 Task: Add So Delicious Raspberry Coconut Milk Yogurt to the cart.
Action: Mouse moved to (16, 113)
Screenshot: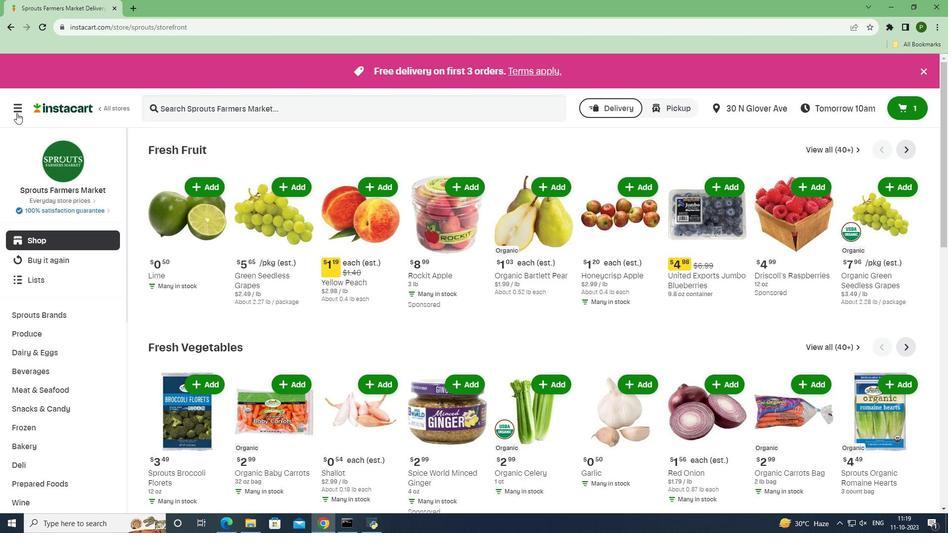 
Action: Mouse pressed left at (16, 113)
Screenshot: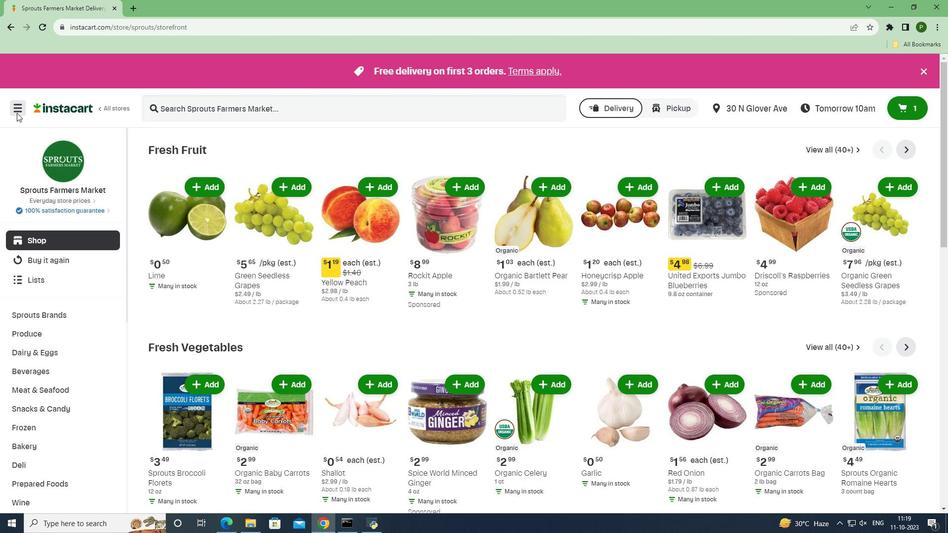 
Action: Mouse moved to (46, 253)
Screenshot: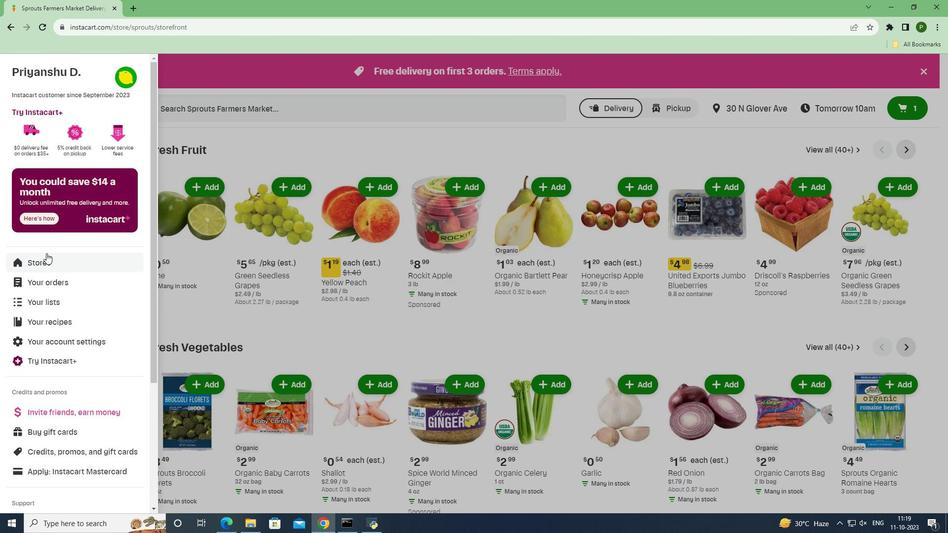 
Action: Mouse pressed left at (46, 253)
Screenshot: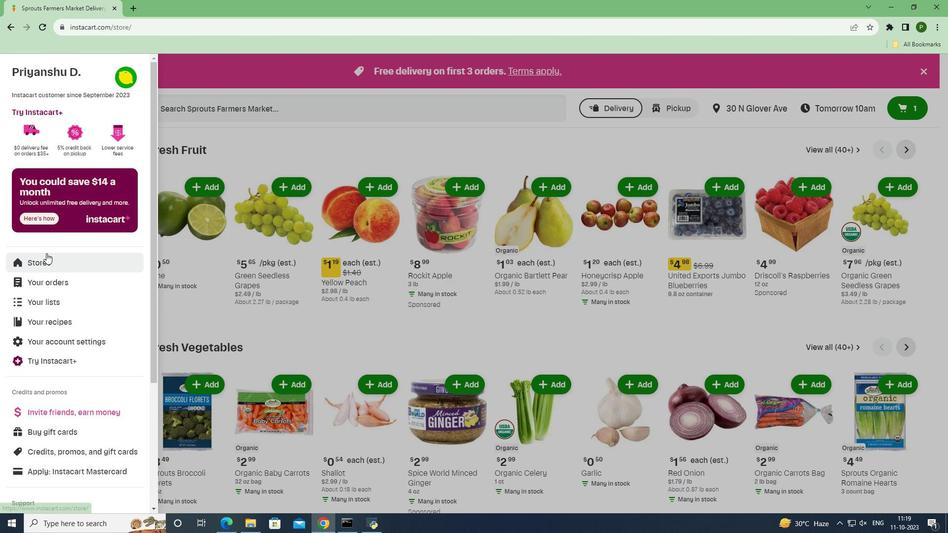 
Action: Mouse moved to (227, 113)
Screenshot: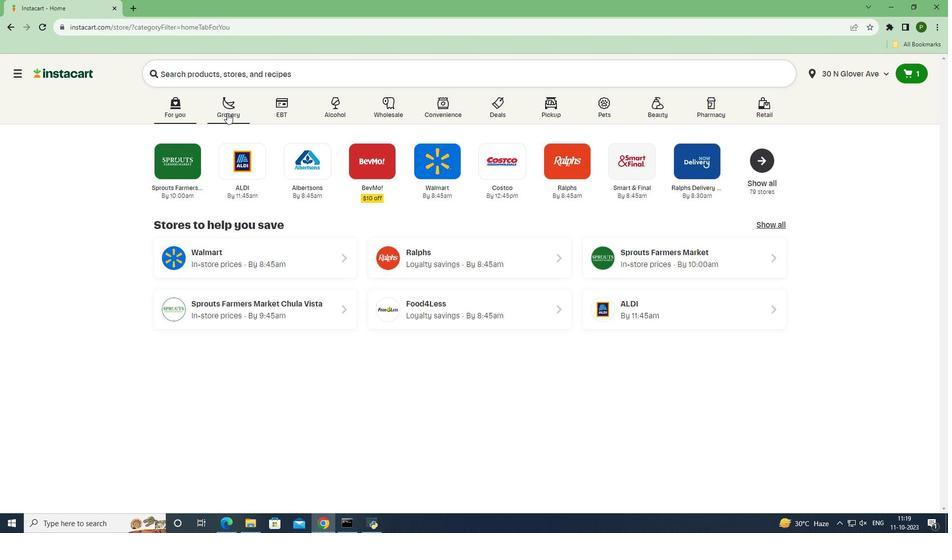 
Action: Mouse pressed left at (227, 113)
Screenshot: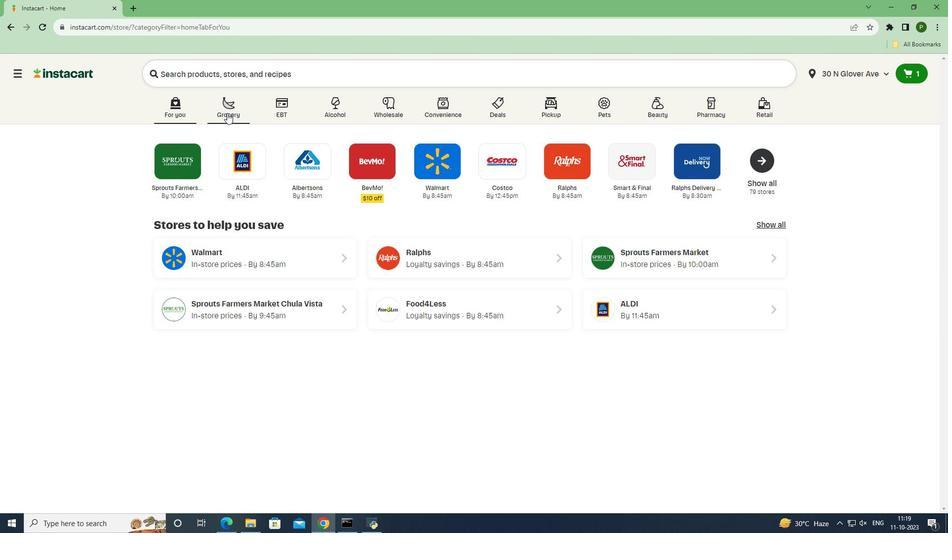 
Action: Mouse moved to (231, 169)
Screenshot: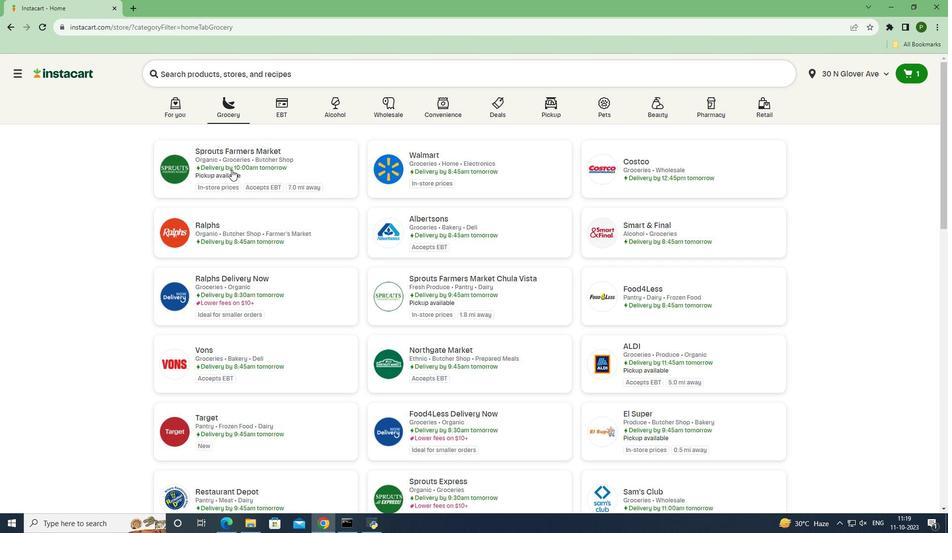 
Action: Mouse pressed left at (231, 169)
Screenshot: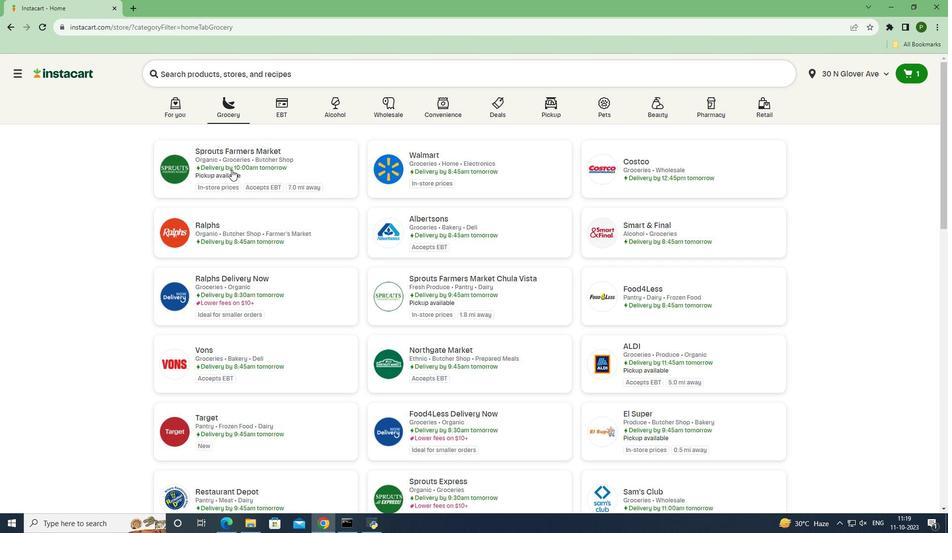 
Action: Mouse moved to (58, 356)
Screenshot: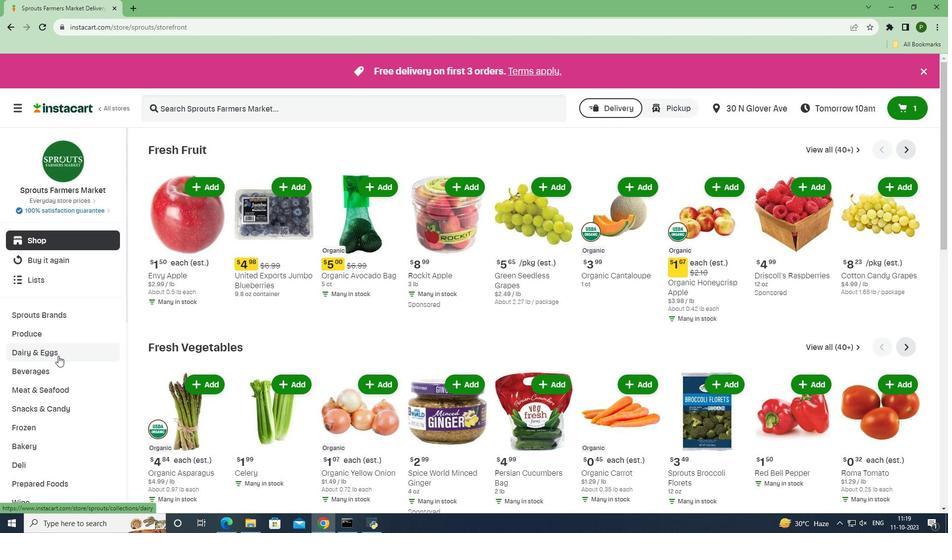 
Action: Mouse pressed left at (58, 356)
Screenshot: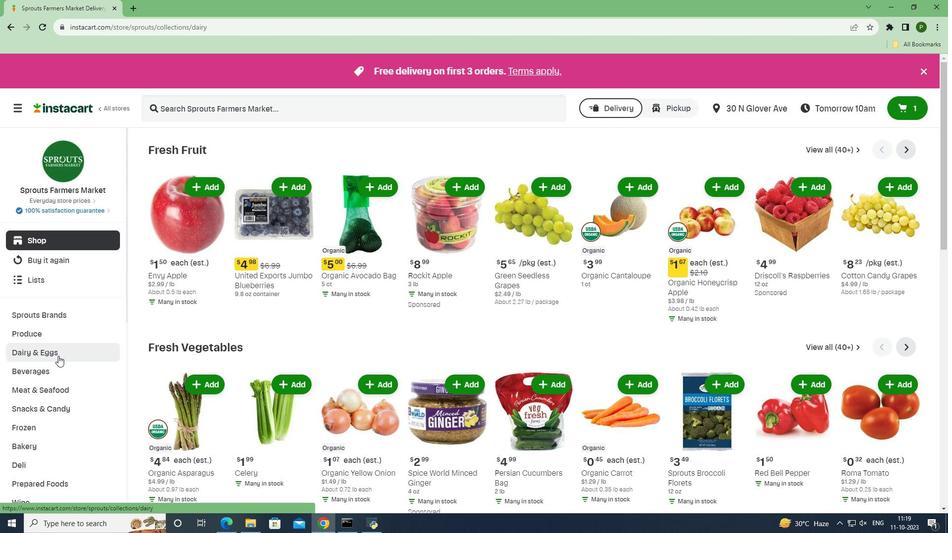 
Action: Mouse moved to (59, 428)
Screenshot: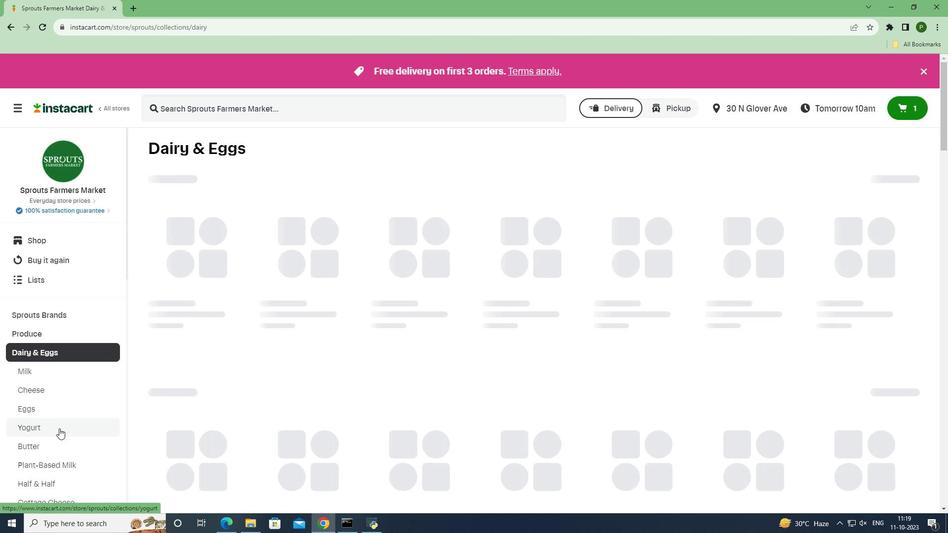
Action: Mouse pressed left at (59, 428)
Screenshot: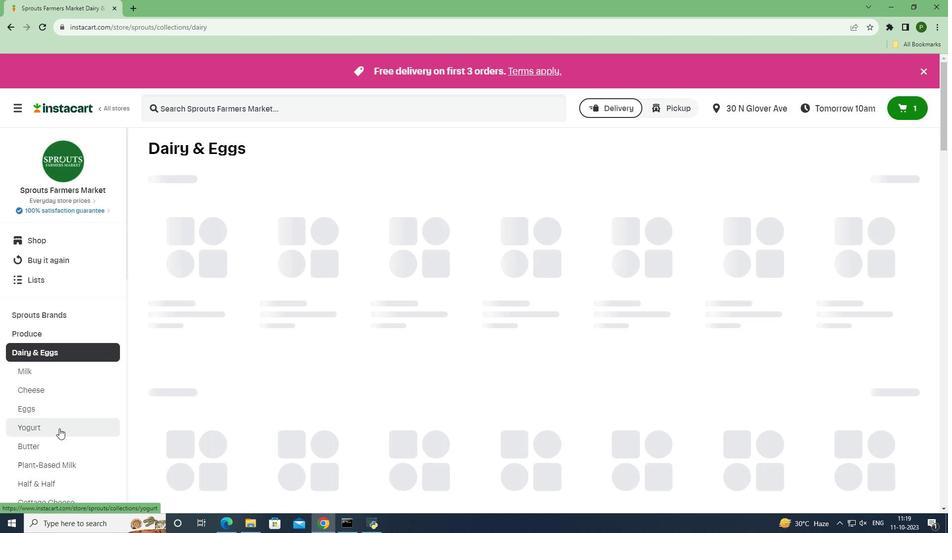 
Action: Mouse moved to (215, 105)
Screenshot: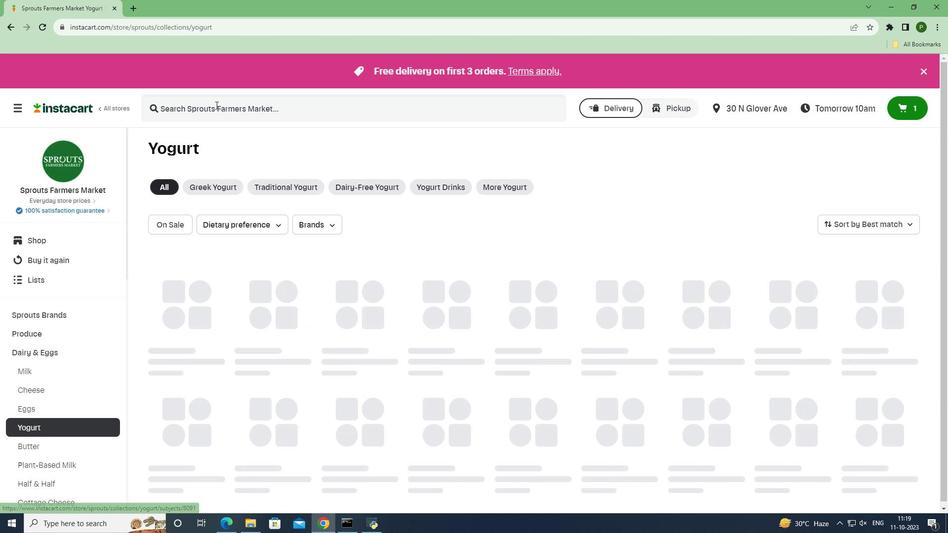 
Action: Mouse pressed left at (215, 105)
Screenshot: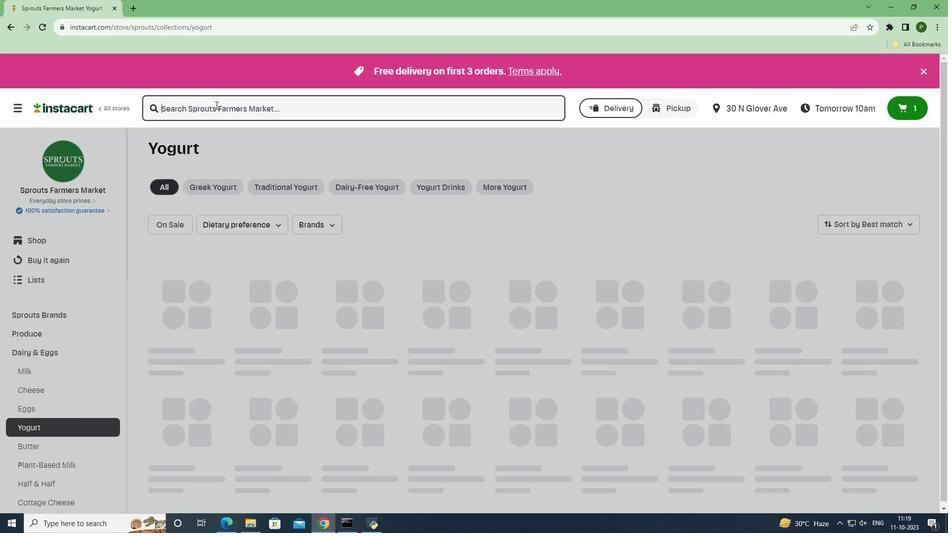 
Action: Key pressed <Key.caps_lock>S<Key.caps_lock>o<Key.space><Key.caps_lock>D<Key.caps_lock>elicious<Key.space><Key.caps_lock>R<Key.caps_lock>aspberry<Key.space><Key.caps_lock>C<Key.caps_lock>oconut<Key.space><Key.caps_lock>M<Key.caps_lock>ilk<Key.space><Key.caps_lock>Y<Key.caps_lock>ogurt<Key.space><Key.enter>
Screenshot: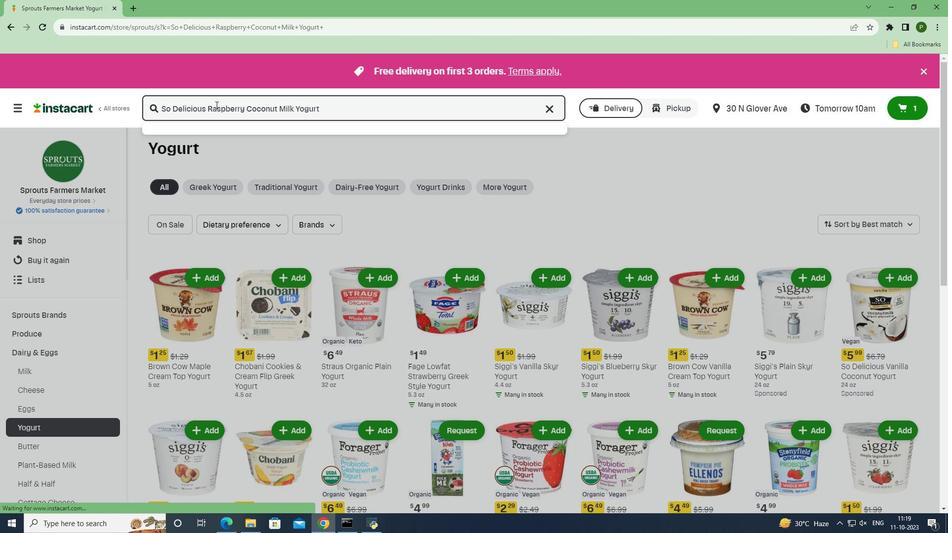 
Action: Mouse moved to (572, 210)
Screenshot: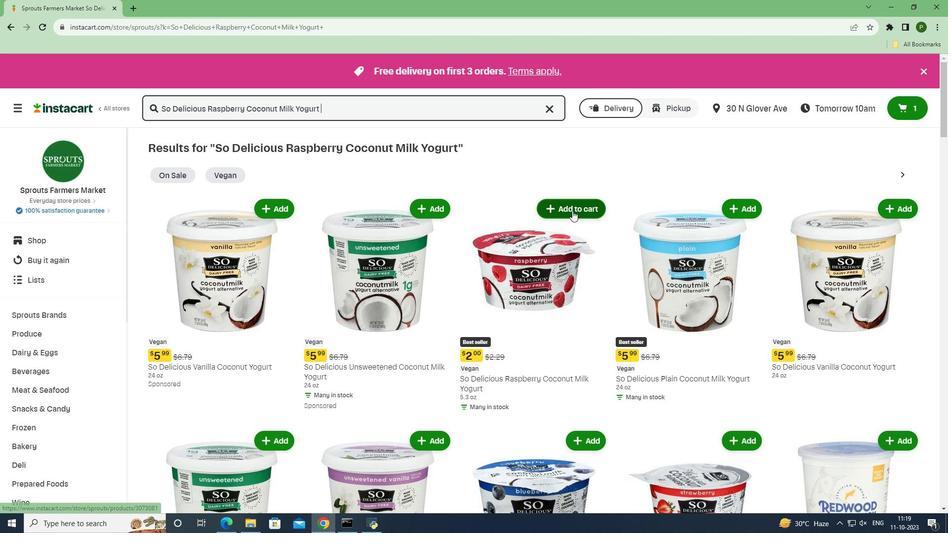 
Action: Mouse pressed left at (572, 210)
Screenshot: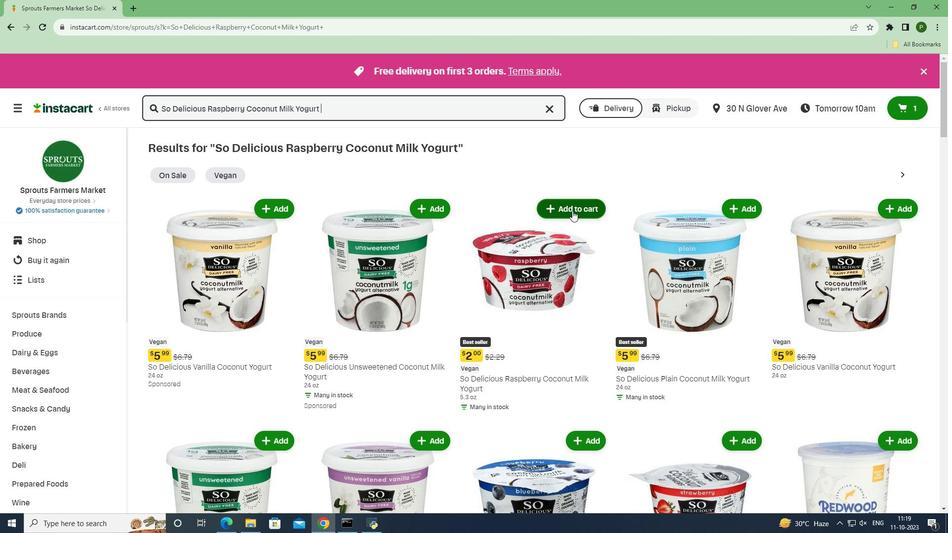
Action: Mouse moved to (617, 261)
Screenshot: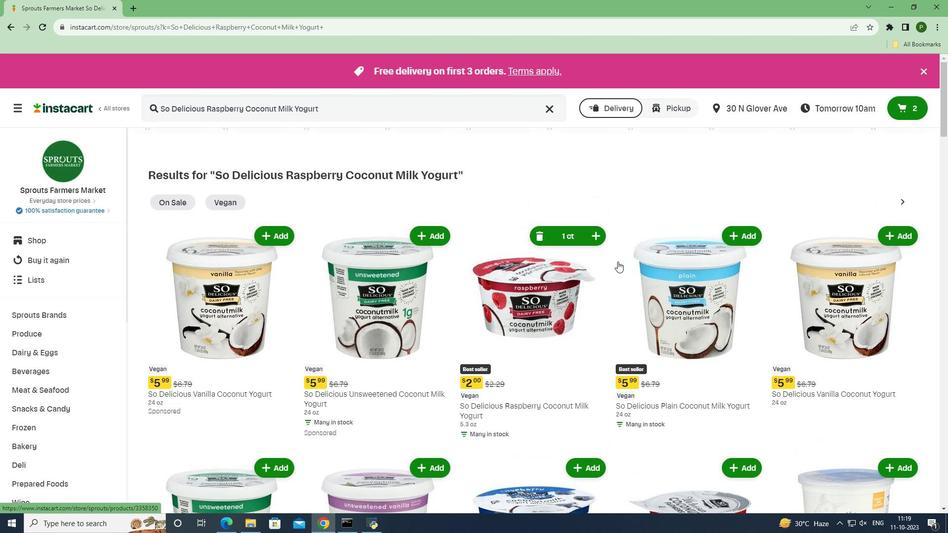 
